 Task: In the  document Mounteverest.doc, select heading and apply ' Bold and Underline'  Using "replace feature", replace:  'challenge to adventure'
Action: Mouse moved to (404, 606)
Screenshot: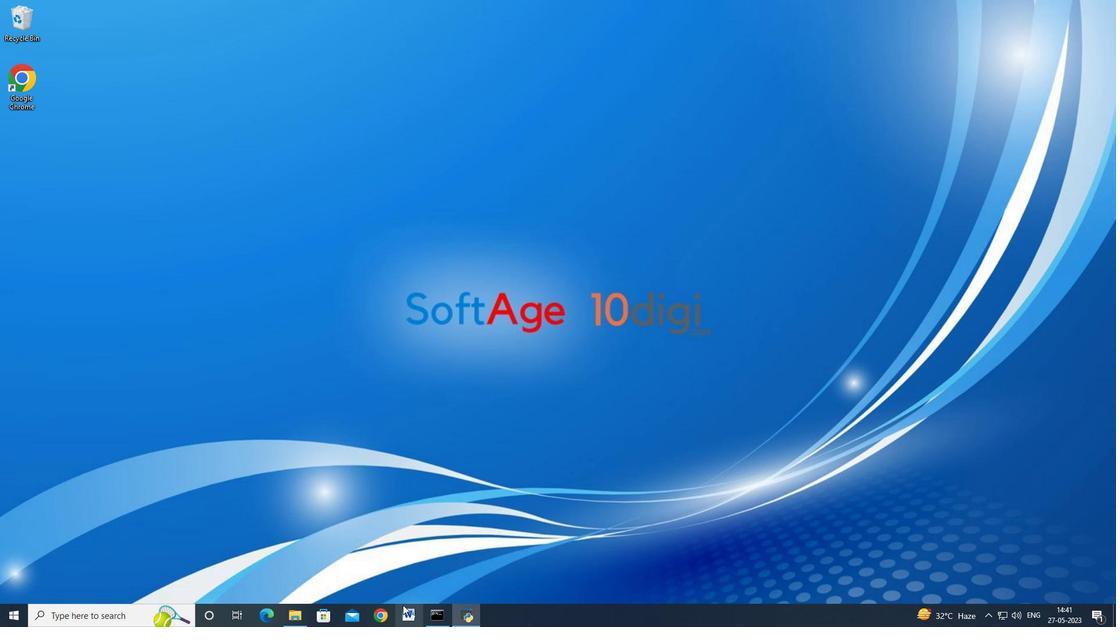 
Action: Mouse pressed left at (404, 606)
Screenshot: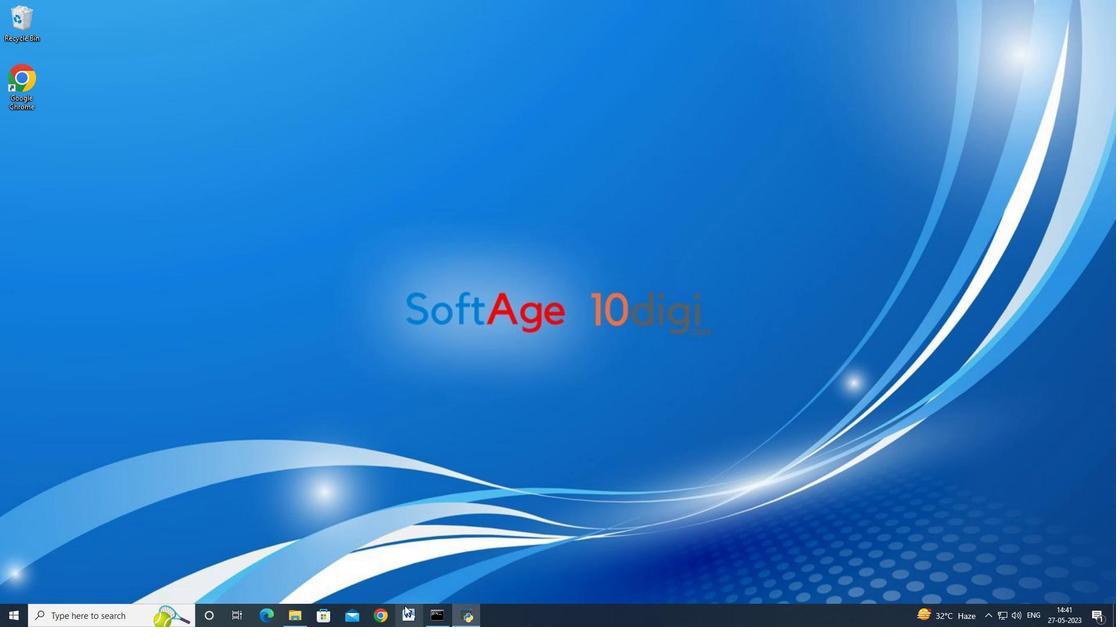 
Action: Mouse moved to (5, 18)
Screenshot: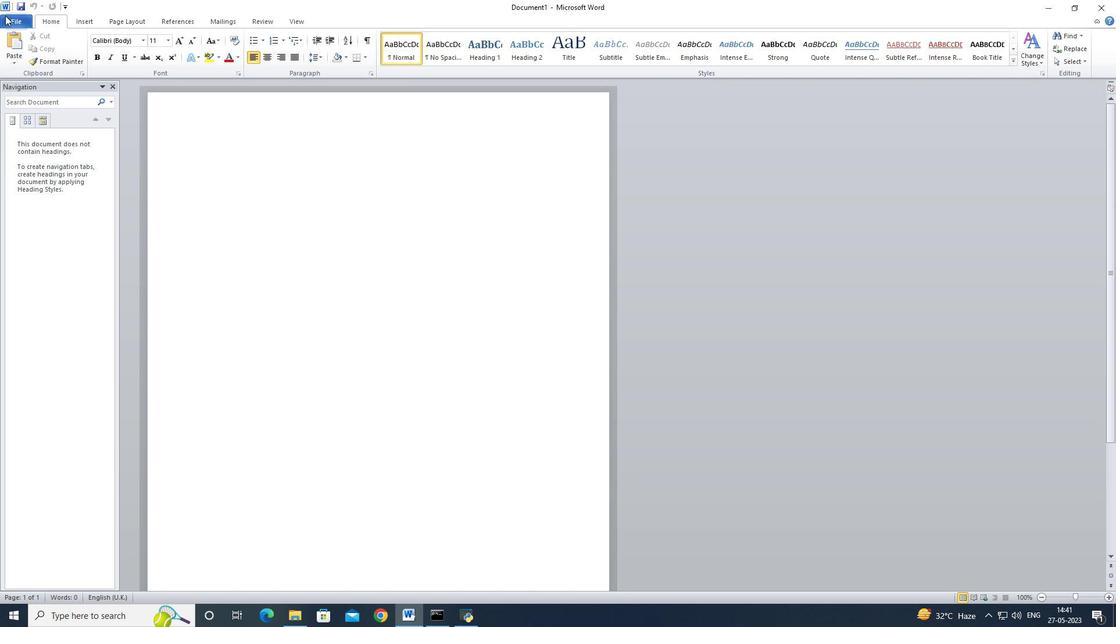 
Action: Mouse pressed left at (5, 18)
Screenshot: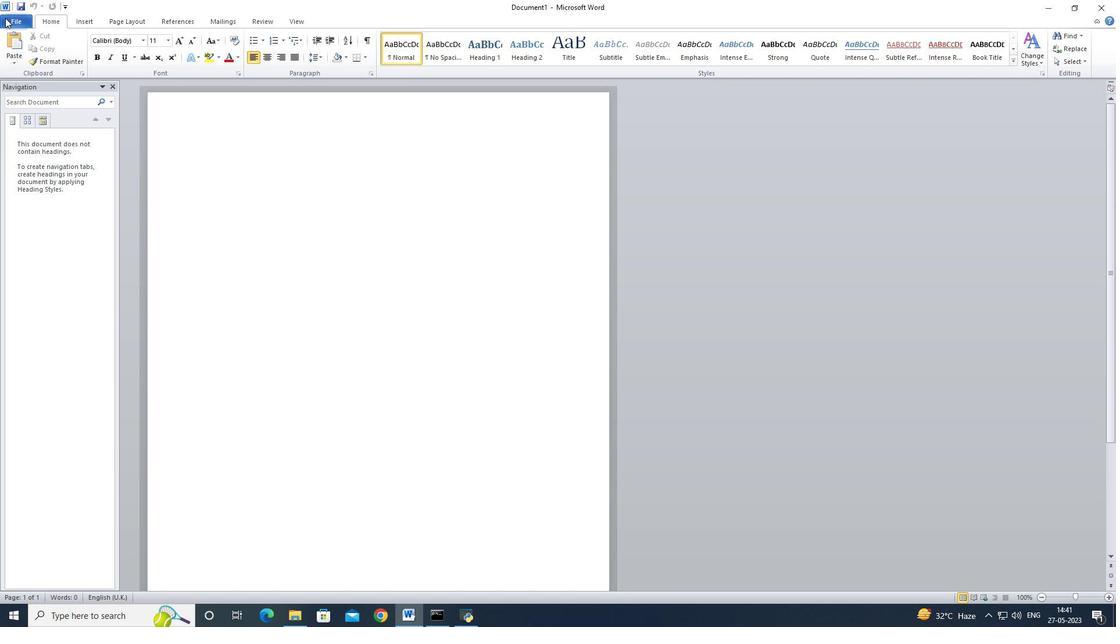 
Action: Mouse moved to (115, 69)
Screenshot: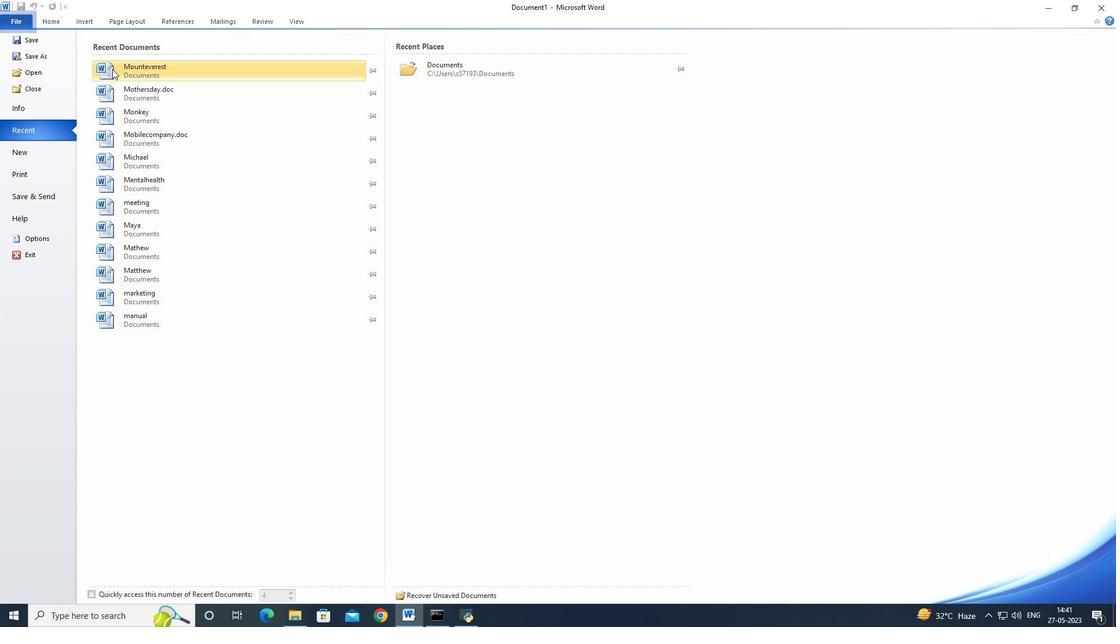 
Action: Mouse pressed left at (115, 69)
Screenshot: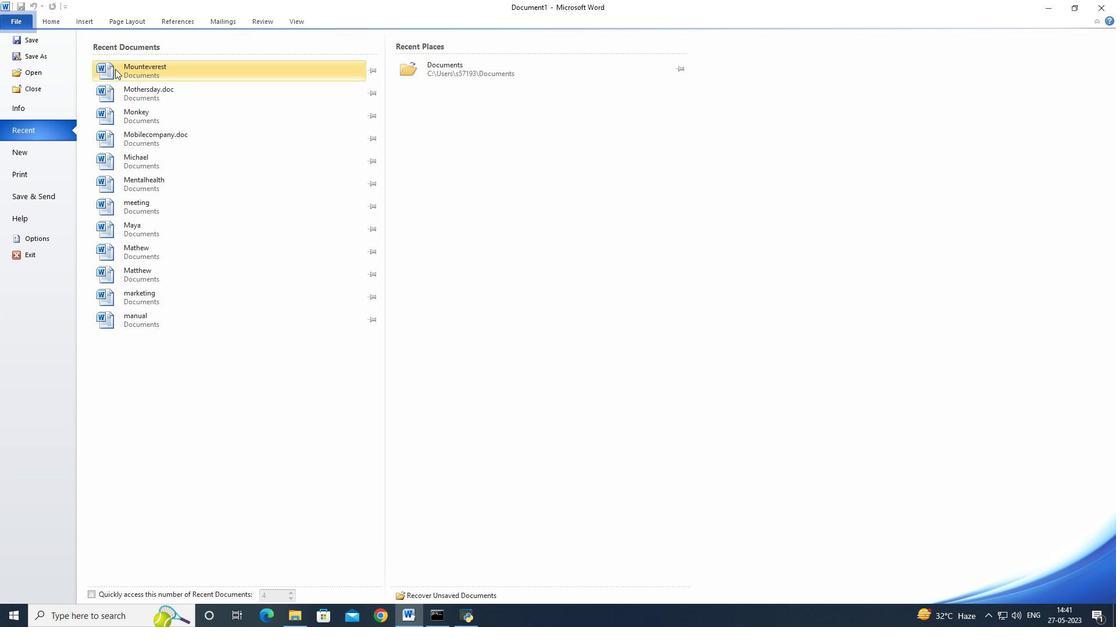
Action: Mouse moved to (308, 169)
Screenshot: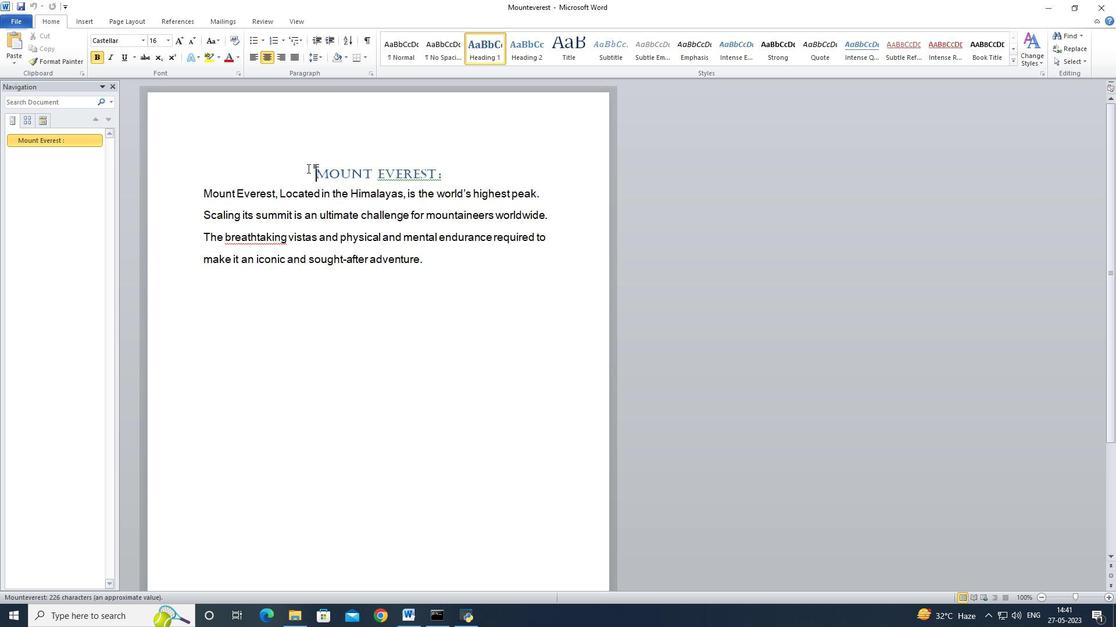 
Action: Mouse pressed left at (308, 169)
Screenshot: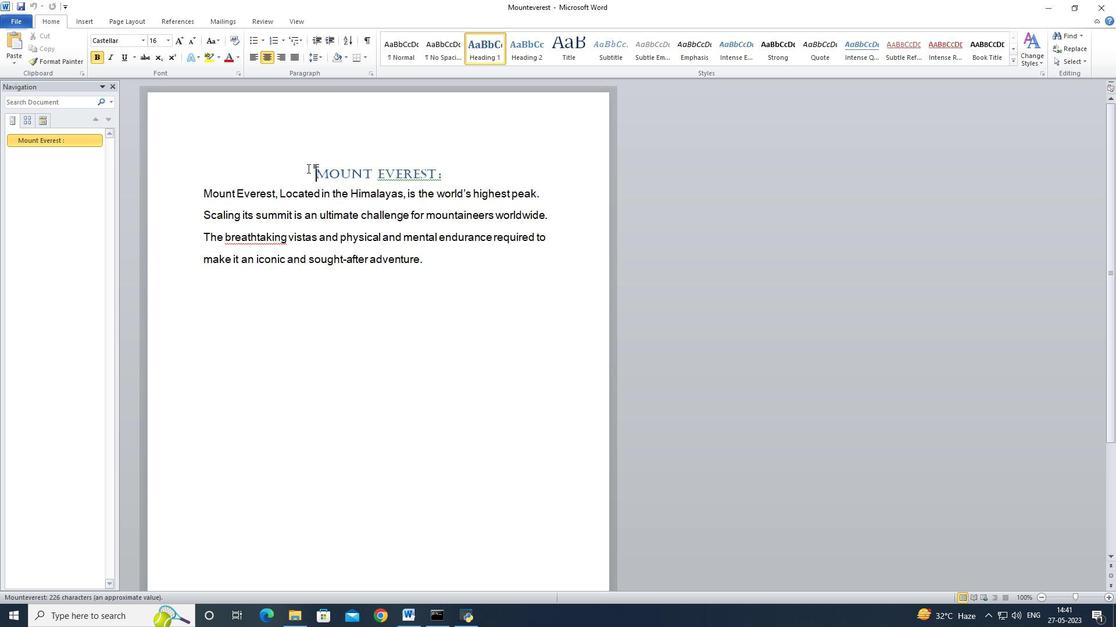 
Action: Mouse moved to (95, 61)
Screenshot: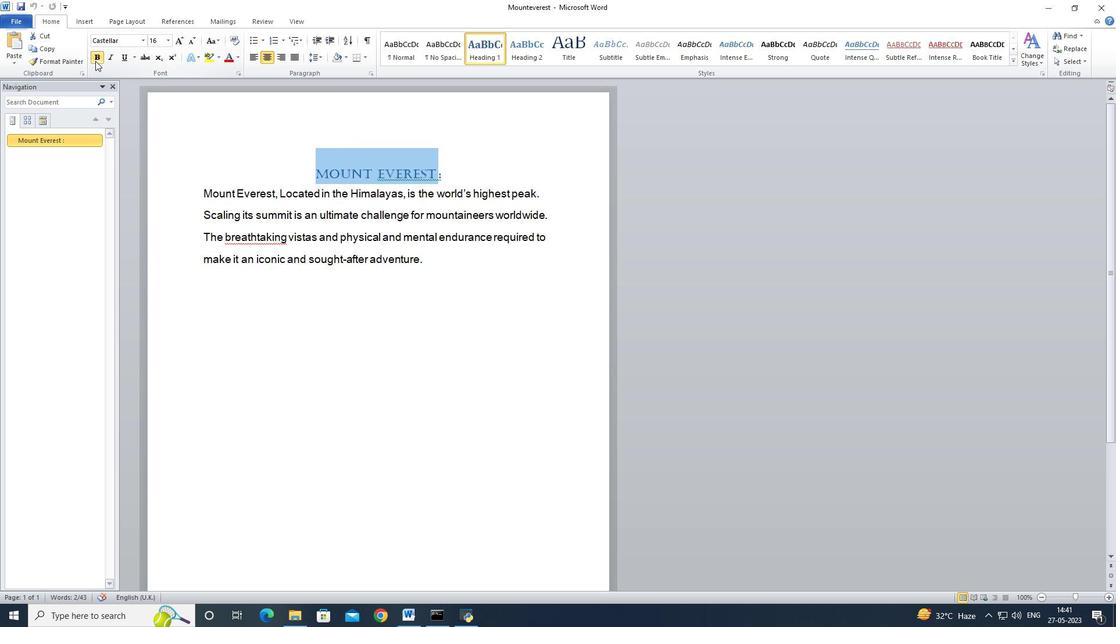 
Action: Mouse pressed left at (95, 61)
Screenshot: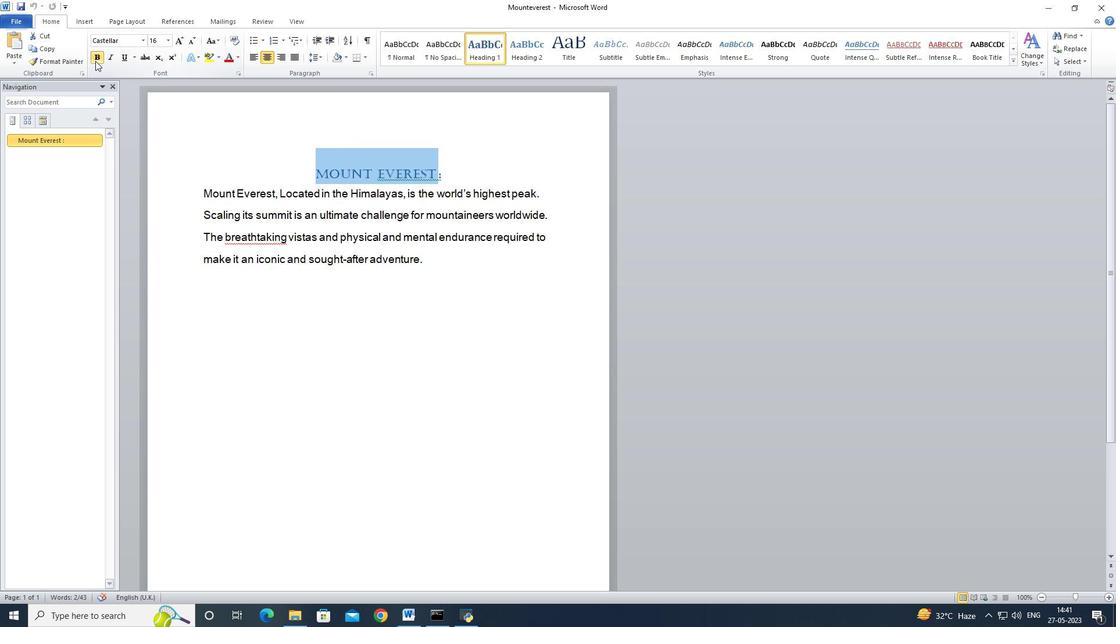 
Action: Mouse moved to (96, 61)
Screenshot: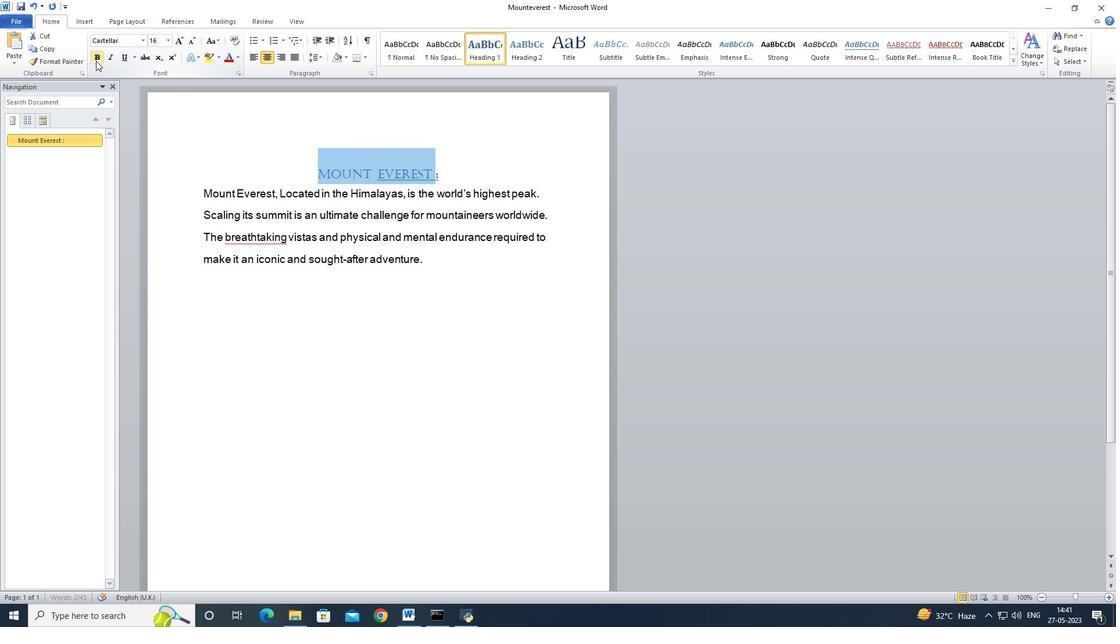 
Action: Mouse pressed left at (96, 61)
Screenshot: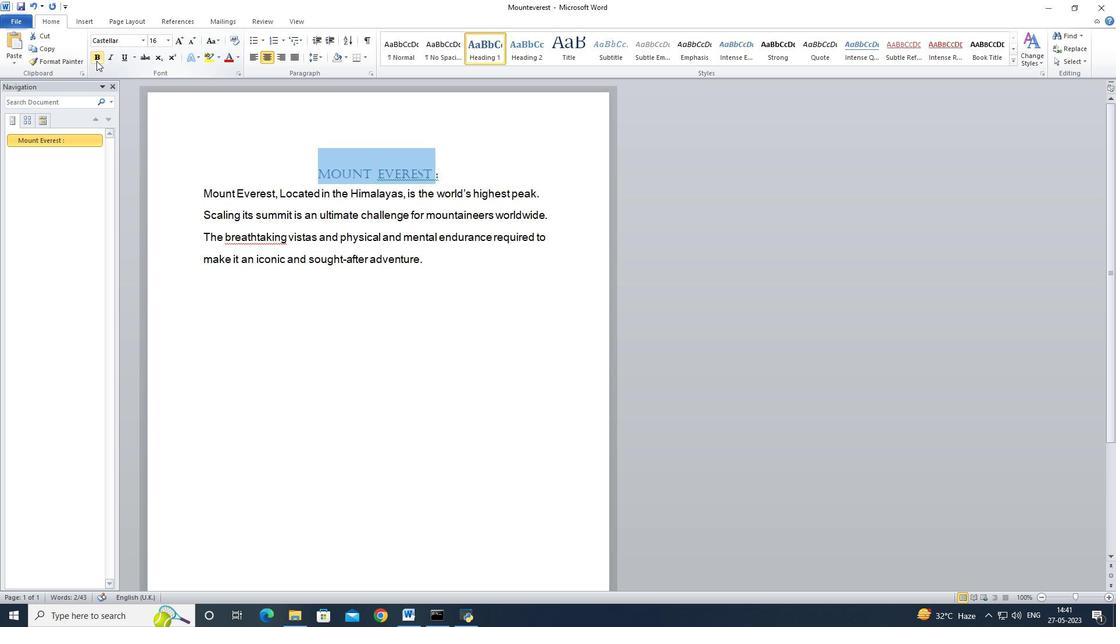 
Action: Mouse moved to (118, 58)
Screenshot: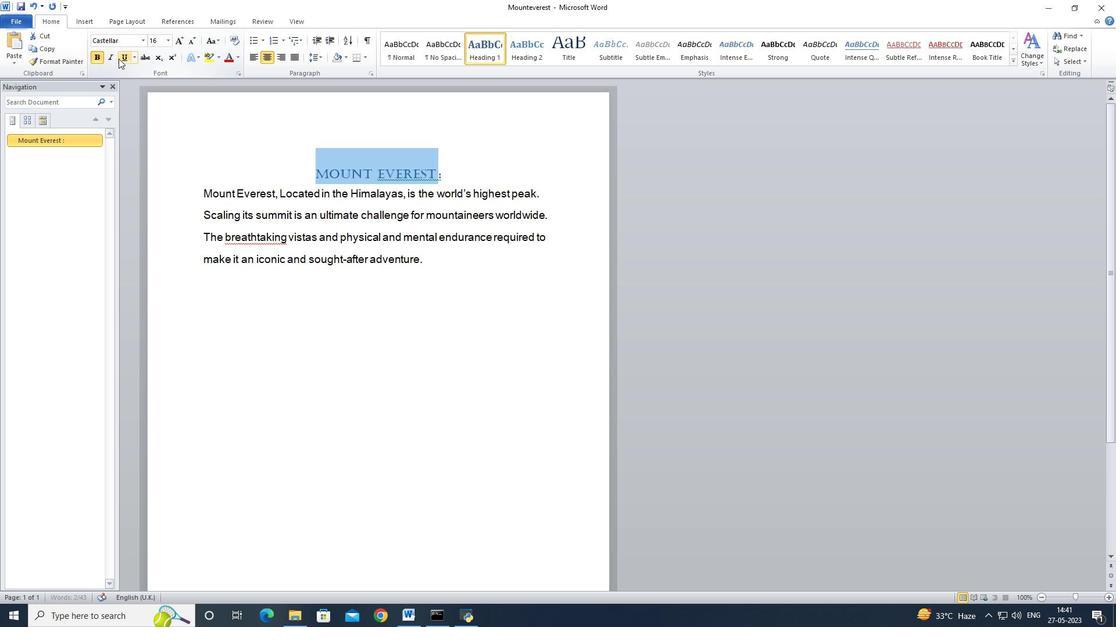 
Action: Mouse pressed left at (118, 58)
Screenshot: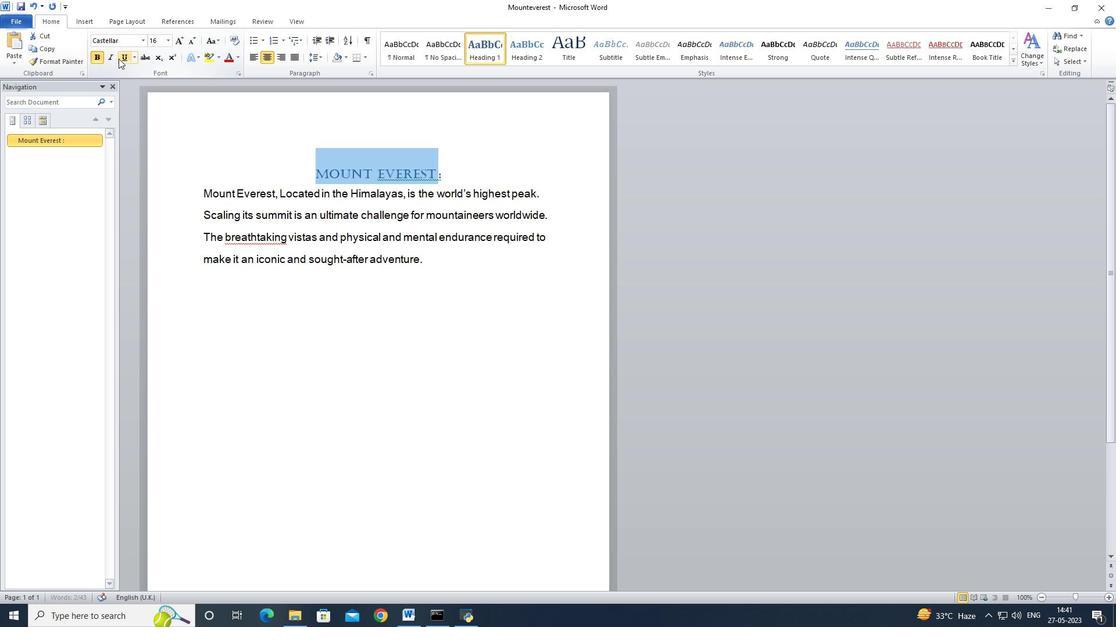 
Action: Mouse moved to (517, 176)
Screenshot: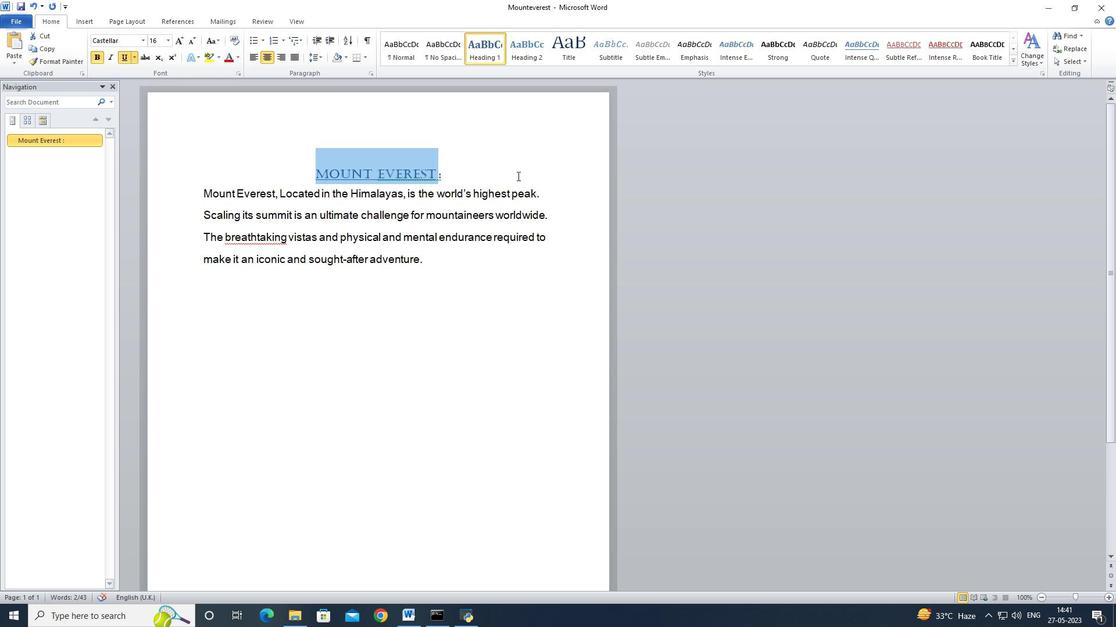 
Action: Key pressed ctrl+Fchalleng<Key.backspace><Key.backspace><Key.backspace><Key.backspace><Key.backspace><Key.backspace><Key.backspace><Key.backspace><Key.backspace><Key.backspace><Key.backspace><Key.esc>ctrl+H<Key.right>e<Key.space>to<Key.space><Key.backspace><Key.backspace><Key.backspace>to<Key.backspace><Key.backspace><Key.backspace><Key.backspace><Key.backspace><Key.backspace><Key.backspace><Key.backspace><Key.backspace><Key.backspace><Key.backspace><Key.backspace><Key.backspace><Key.backspace><Key.backspace>chan<Key.backspace>llenge<Key.space>to<Key.space>adventure
Screenshot: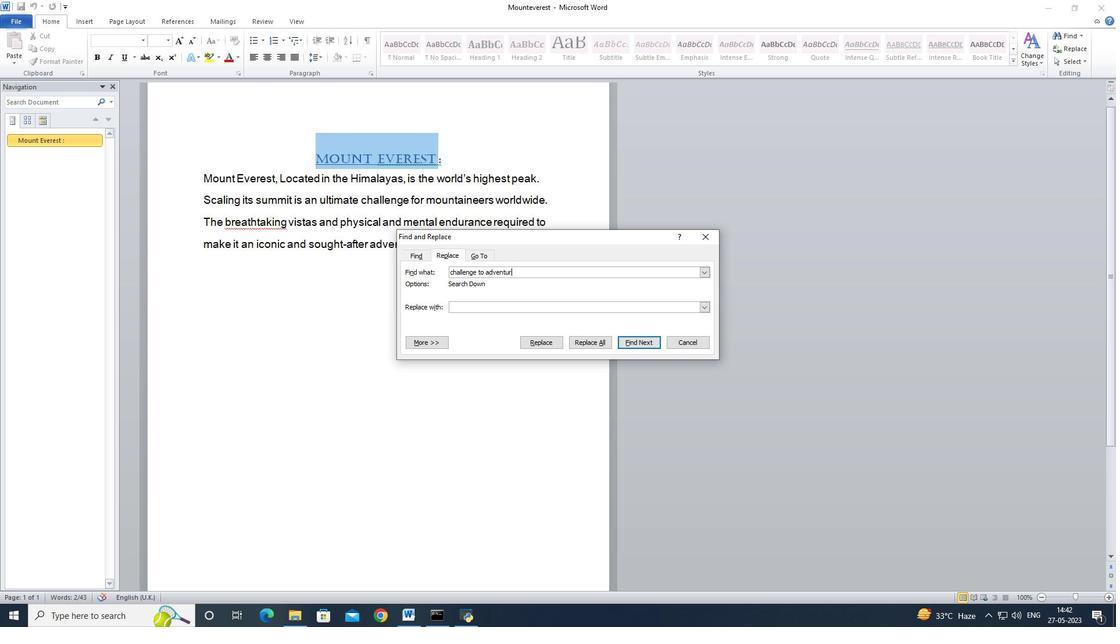 
Action: Mouse moved to (627, 340)
Screenshot: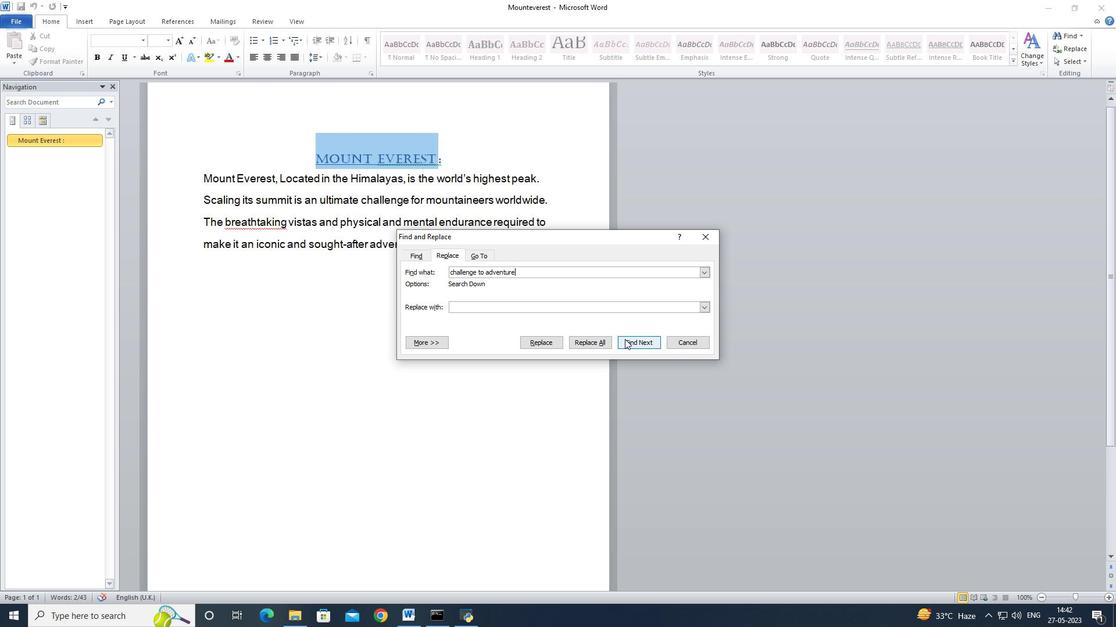 
Action: Mouse pressed left at (627, 340)
Screenshot: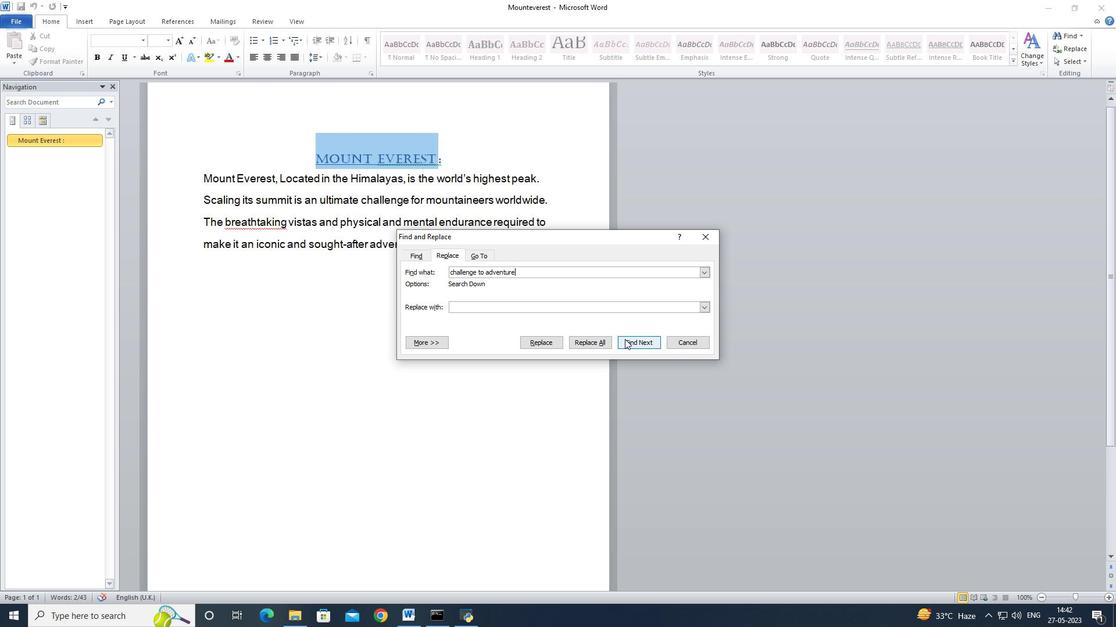 
Action: Mouse moved to (556, 337)
Screenshot: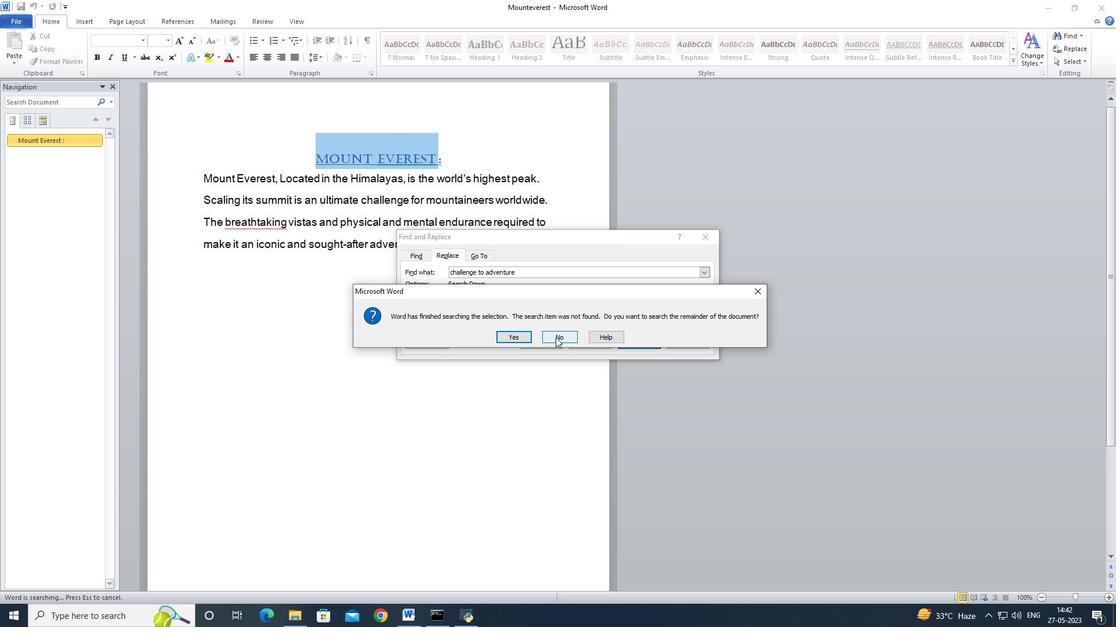 
Action: Mouse pressed left at (556, 337)
Screenshot: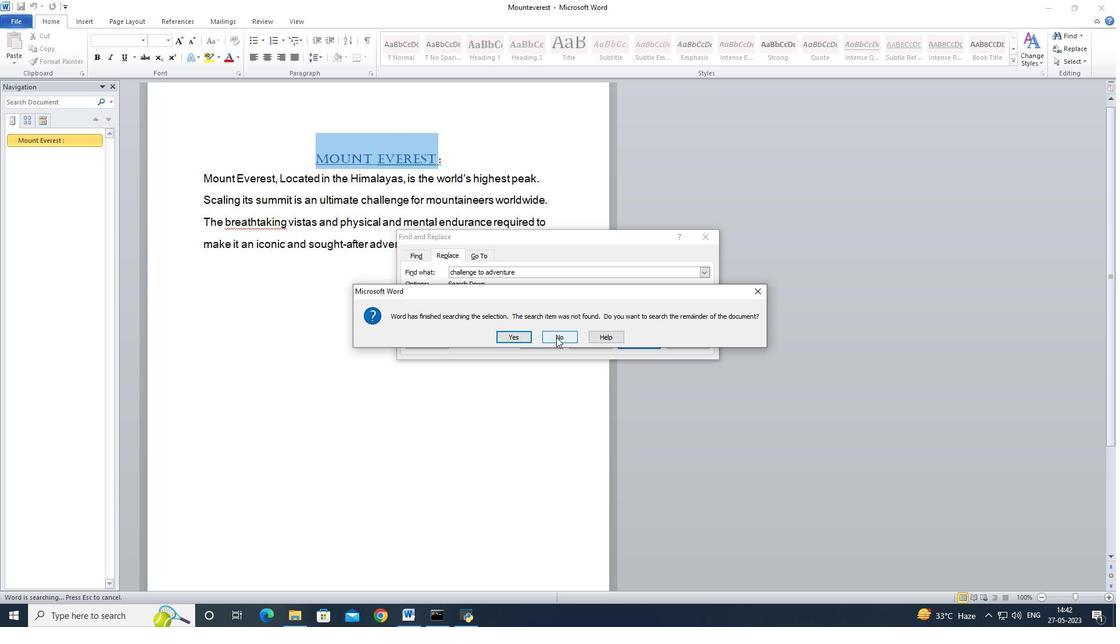 
Action: Mouse moved to (530, 237)
Screenshot: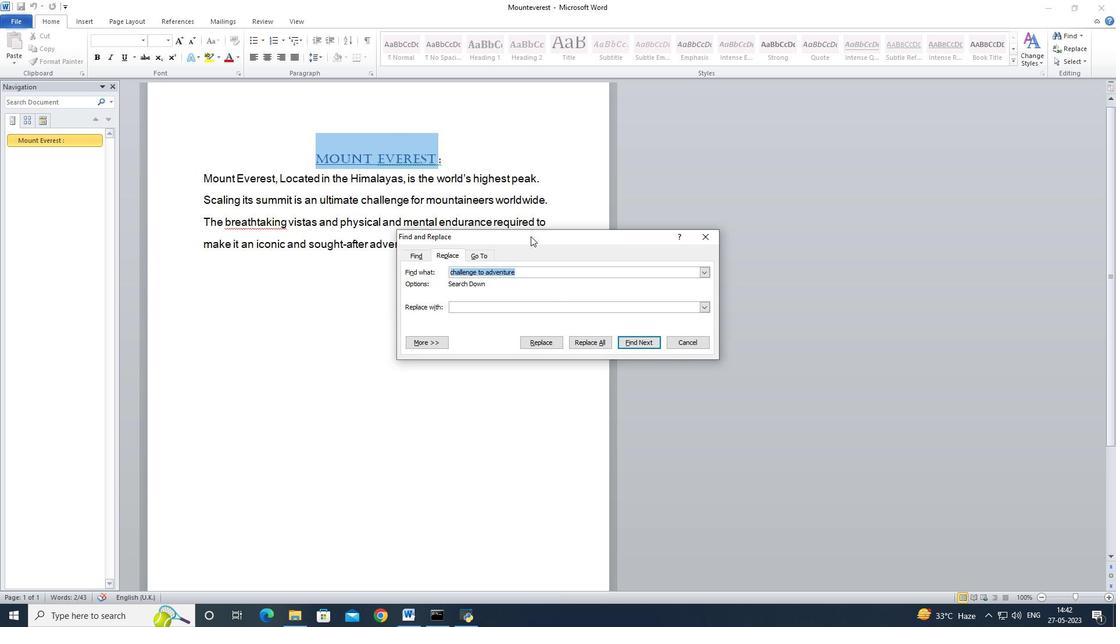 
Action: Mouse pressed left at (530, 237)
Screenshot: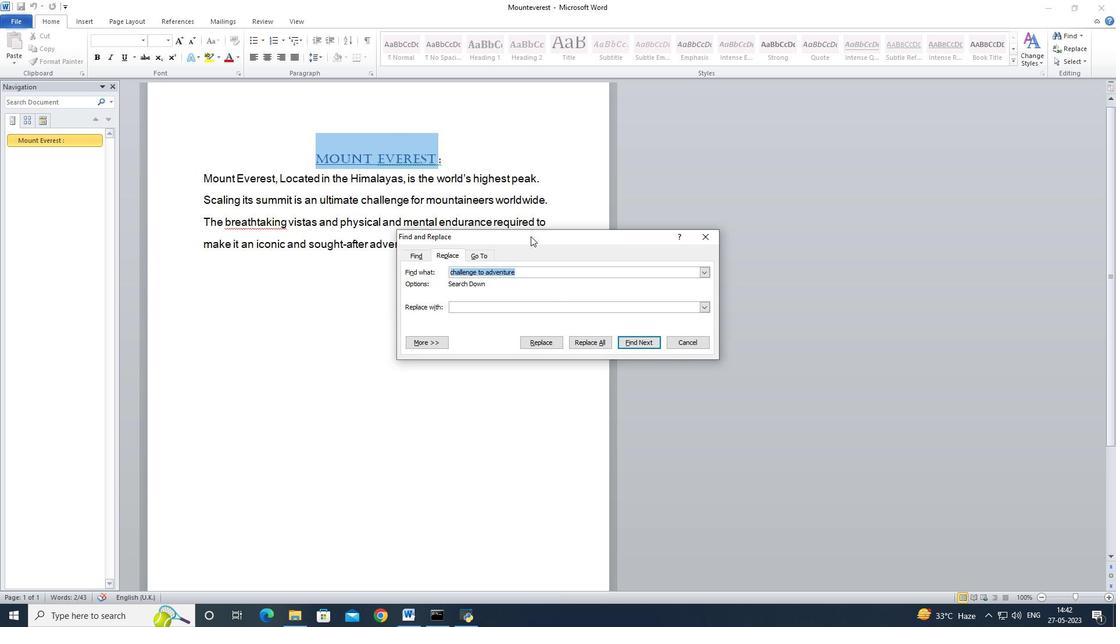 
Action: Mouse moved to (591, 363)
Screenshot: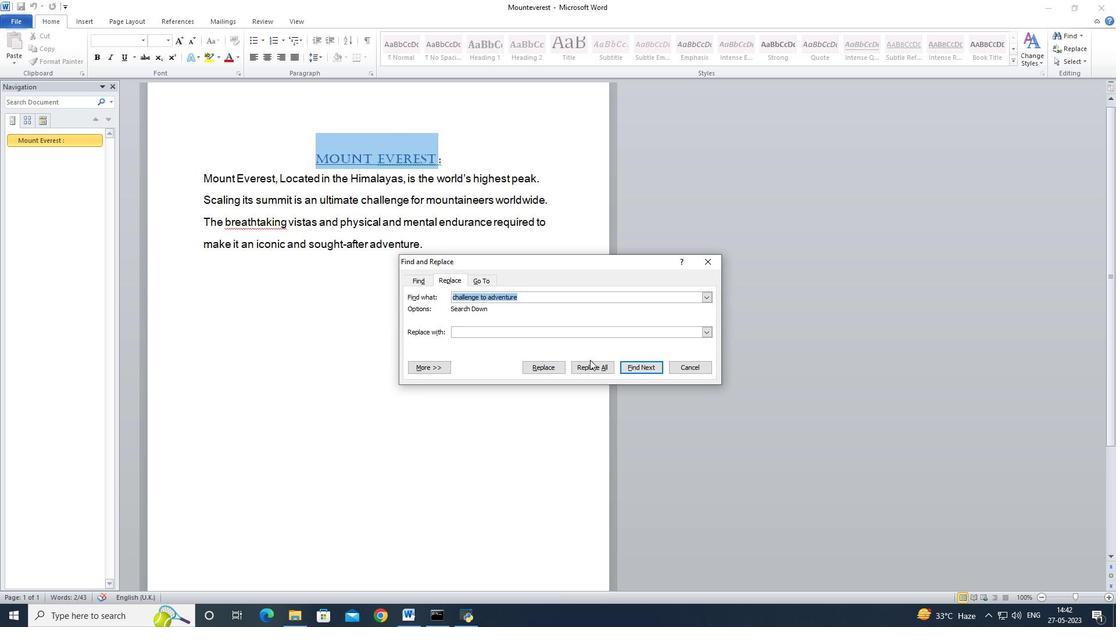 
Action: Mouse pressed left at (591, 363)
Screenshot: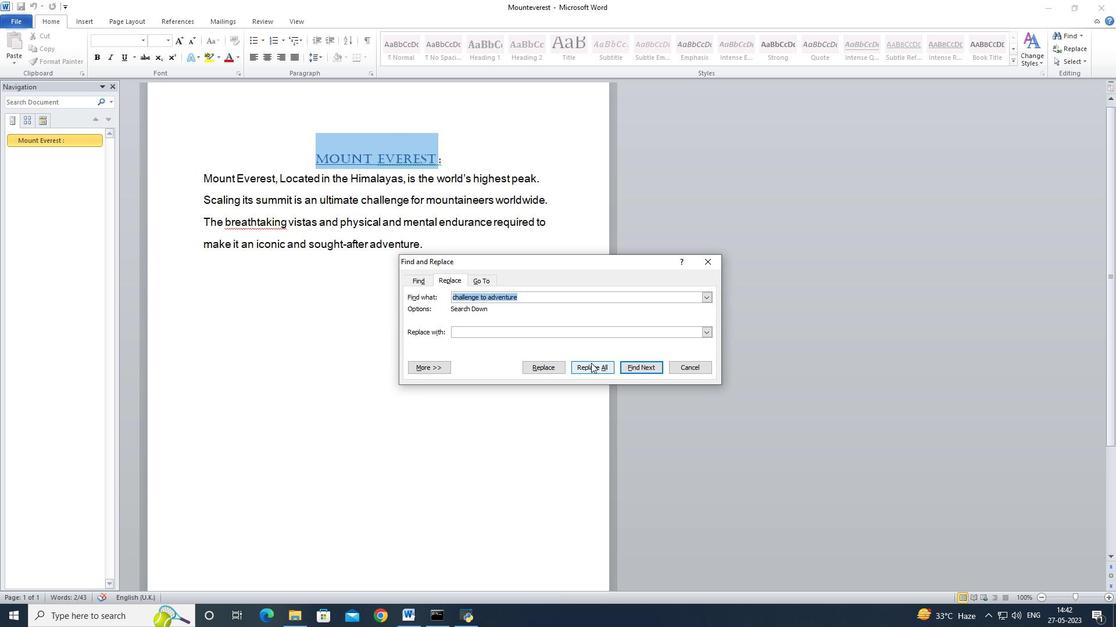 
Action: Mouse moved to (522, 337)
Screenshot: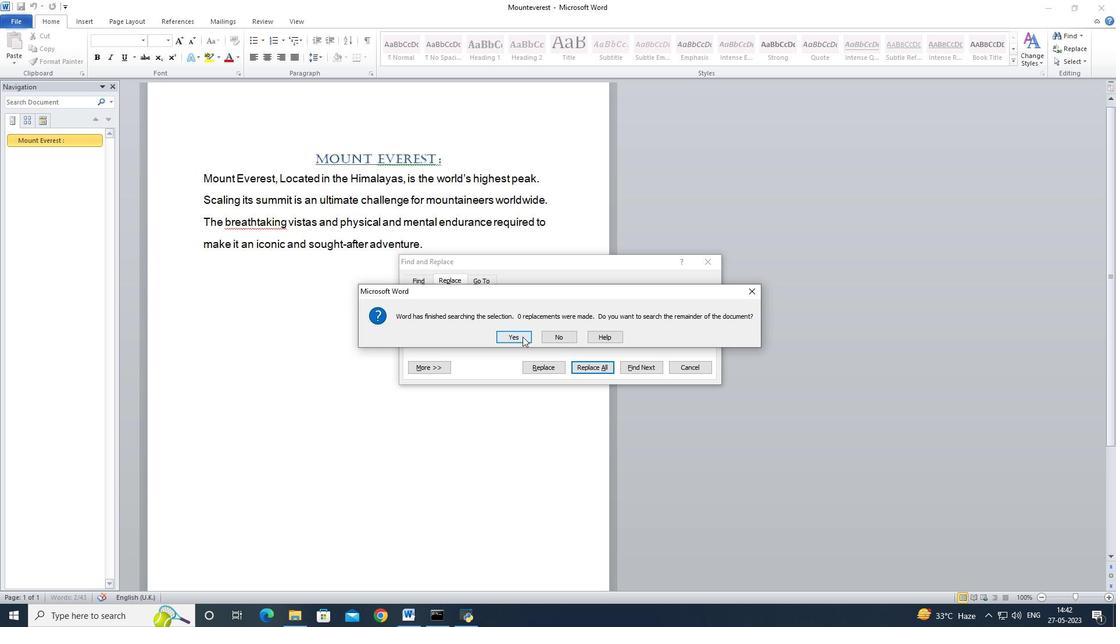 
Action: Mouse pressed left at (522, 337)
Screenshot: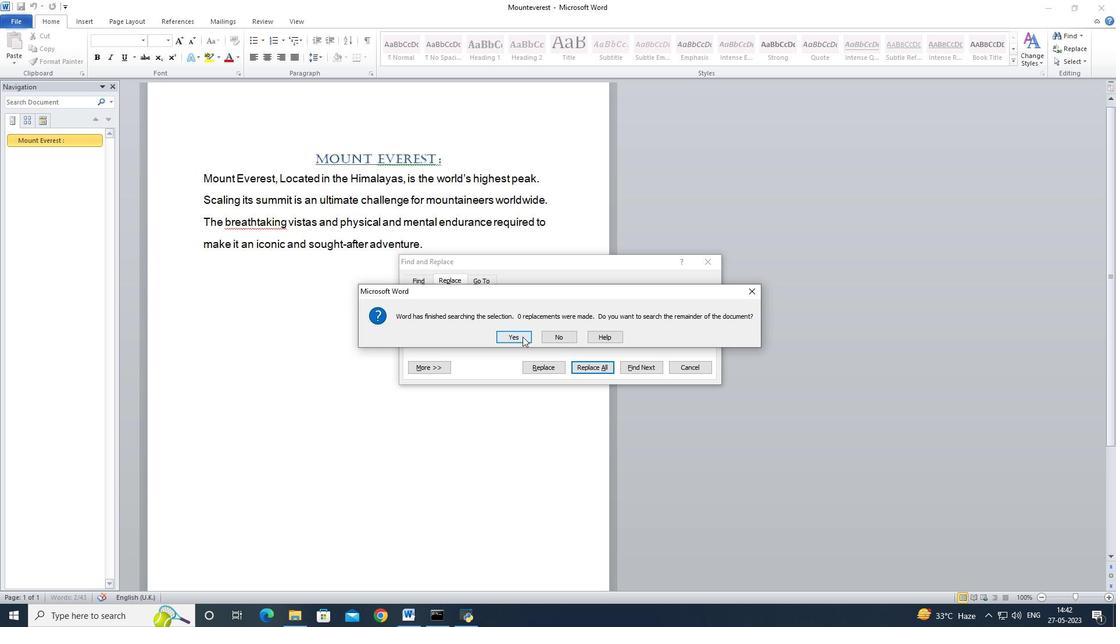 
Action: Mouse moved to (542, 338)
Screenshot: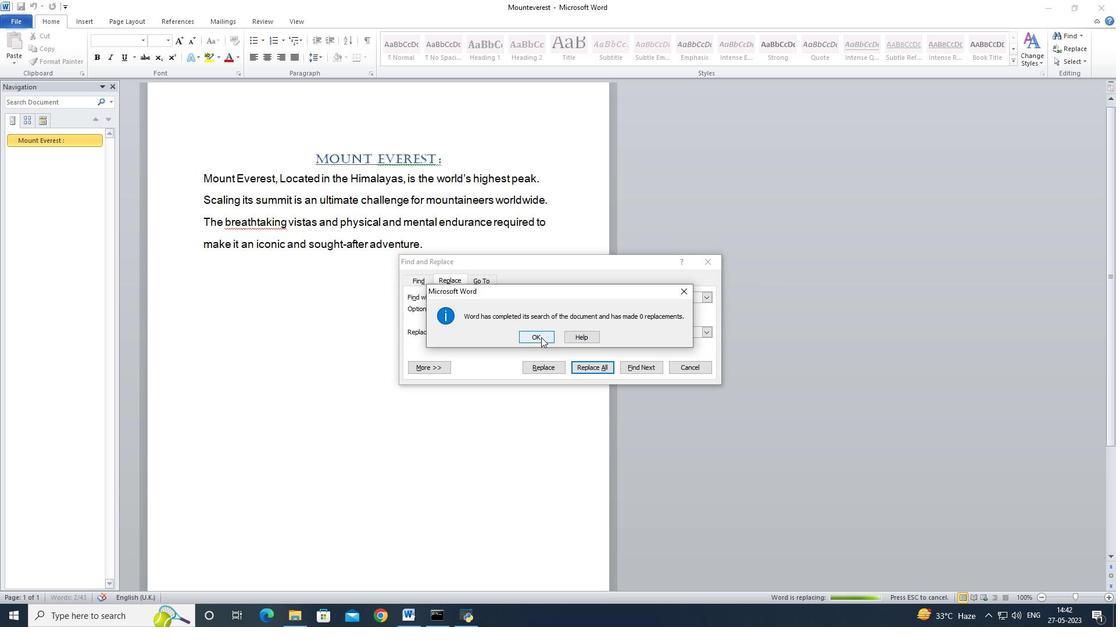 
Action: Mouse pressed left at (542, 338)
Screenshot: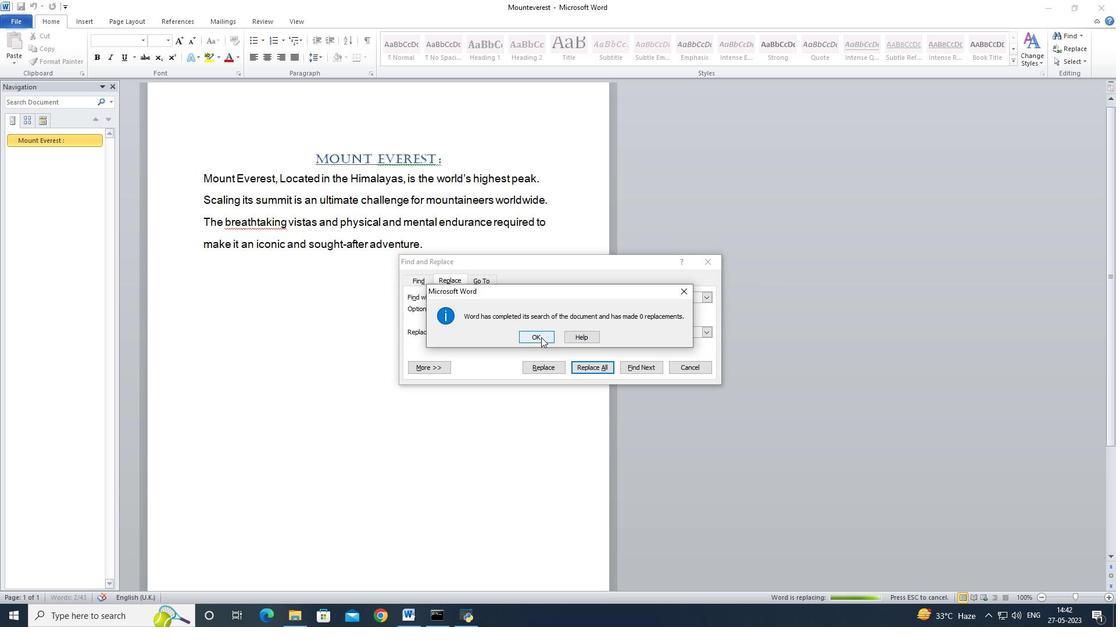 
Action: Mouse moved to (708, 261)
Screenshot: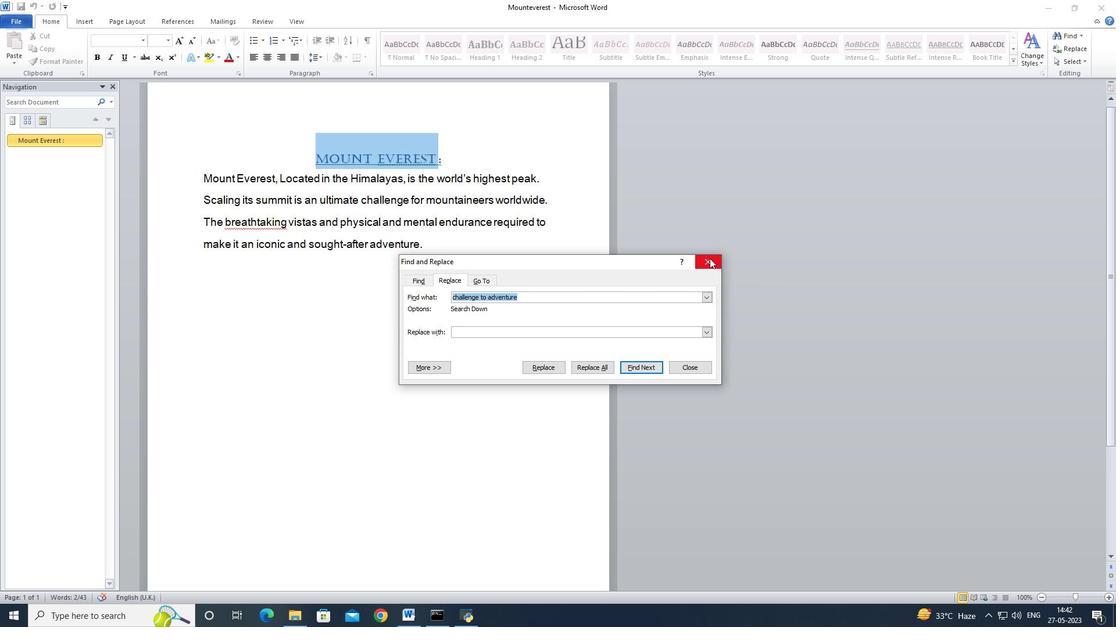 
Action: Mouse pressed left at (708, 261)
Screenshot: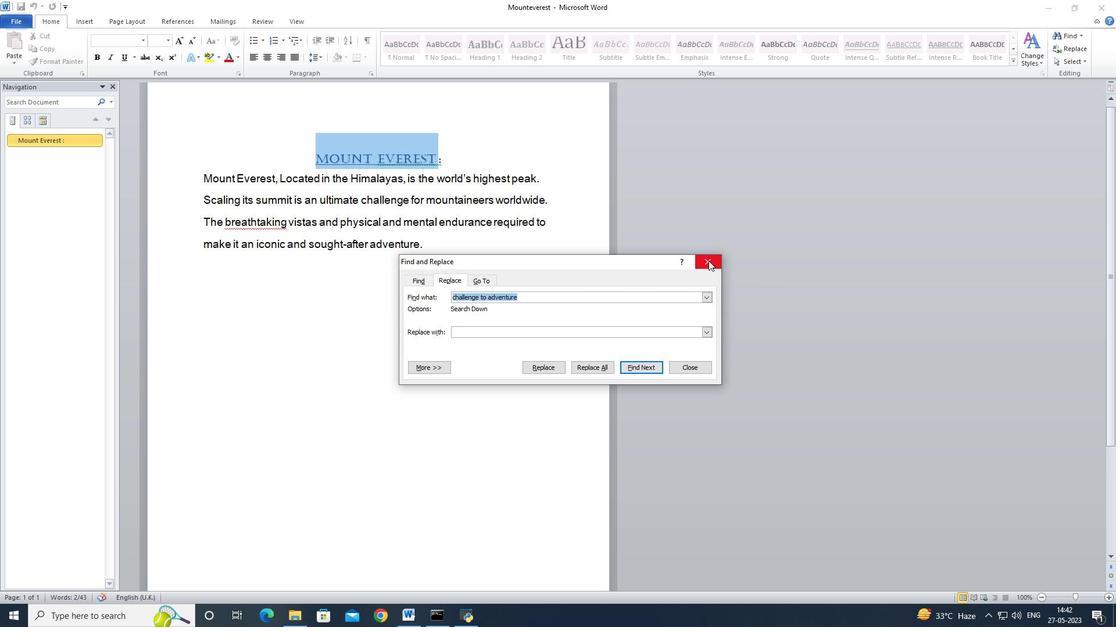 
Action: Mouse moved to (705, 263)
Screenshot: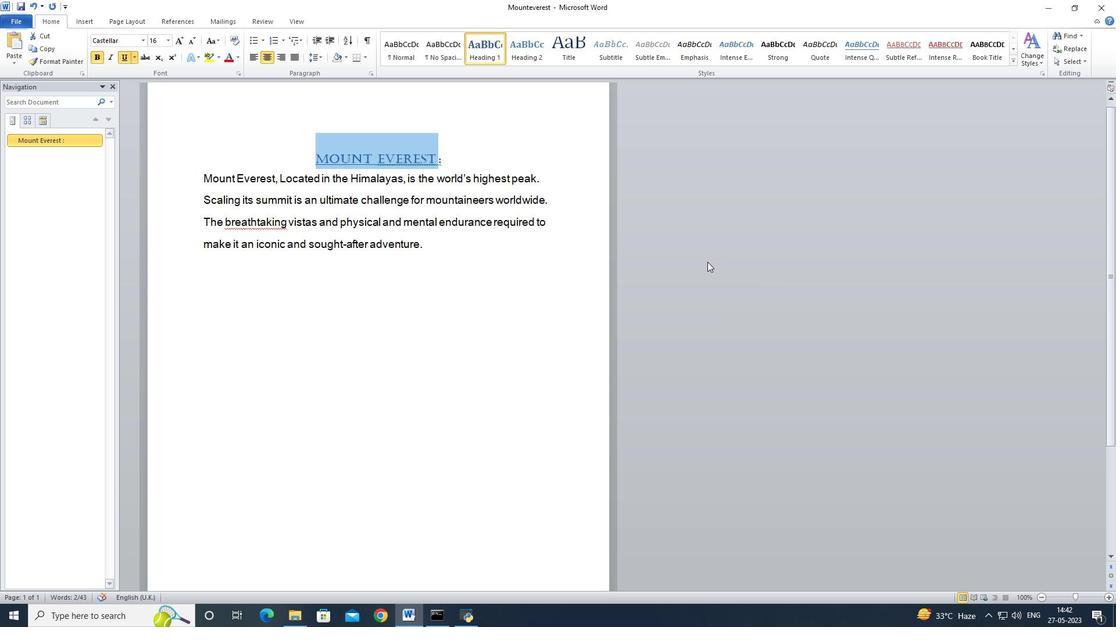 
